 Task: Add to scrum project ToughWorks a team member softage.2@softage.net.
Action: Mouse moved to (258, 70)
Screenshot: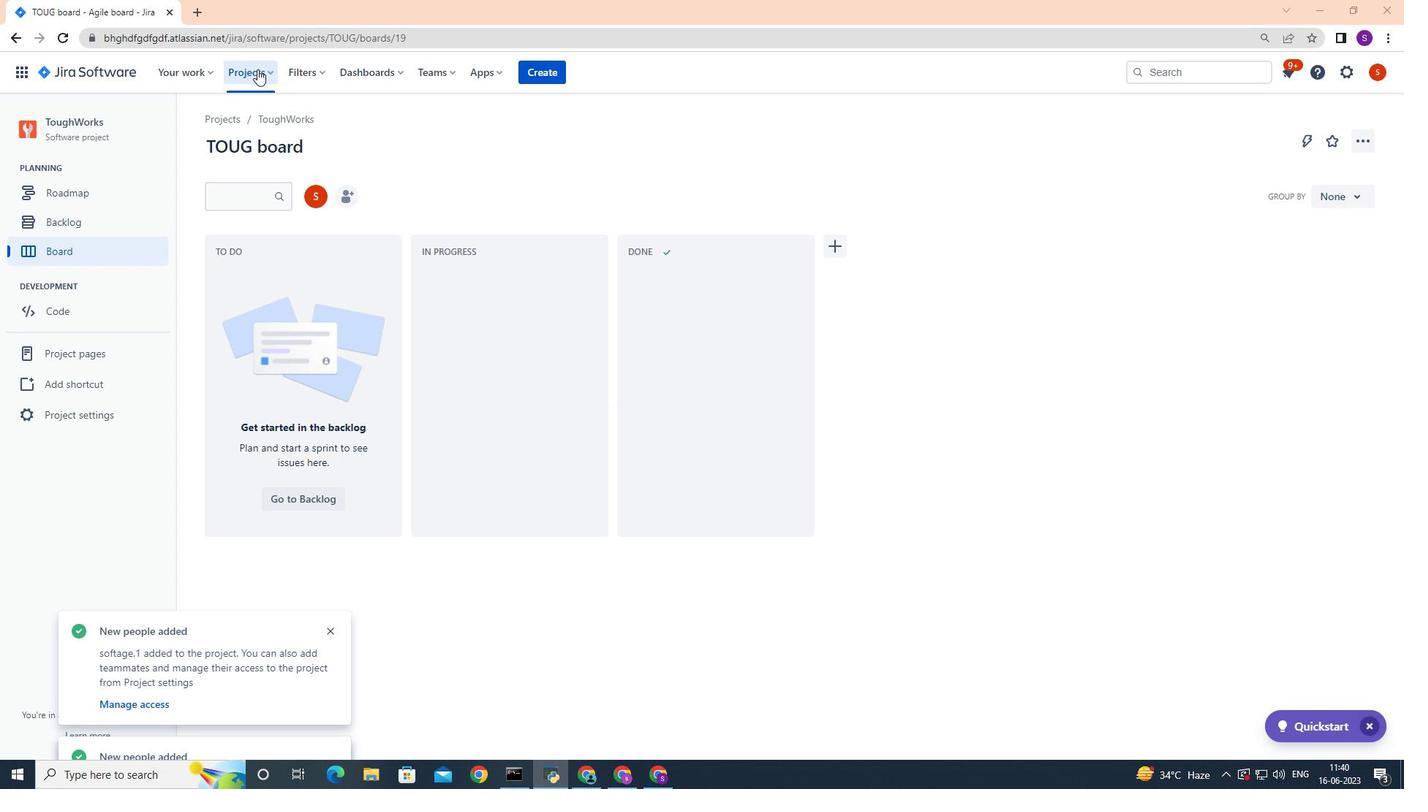 
Action: Mouse pressed left at (258, 70)
Screenshot: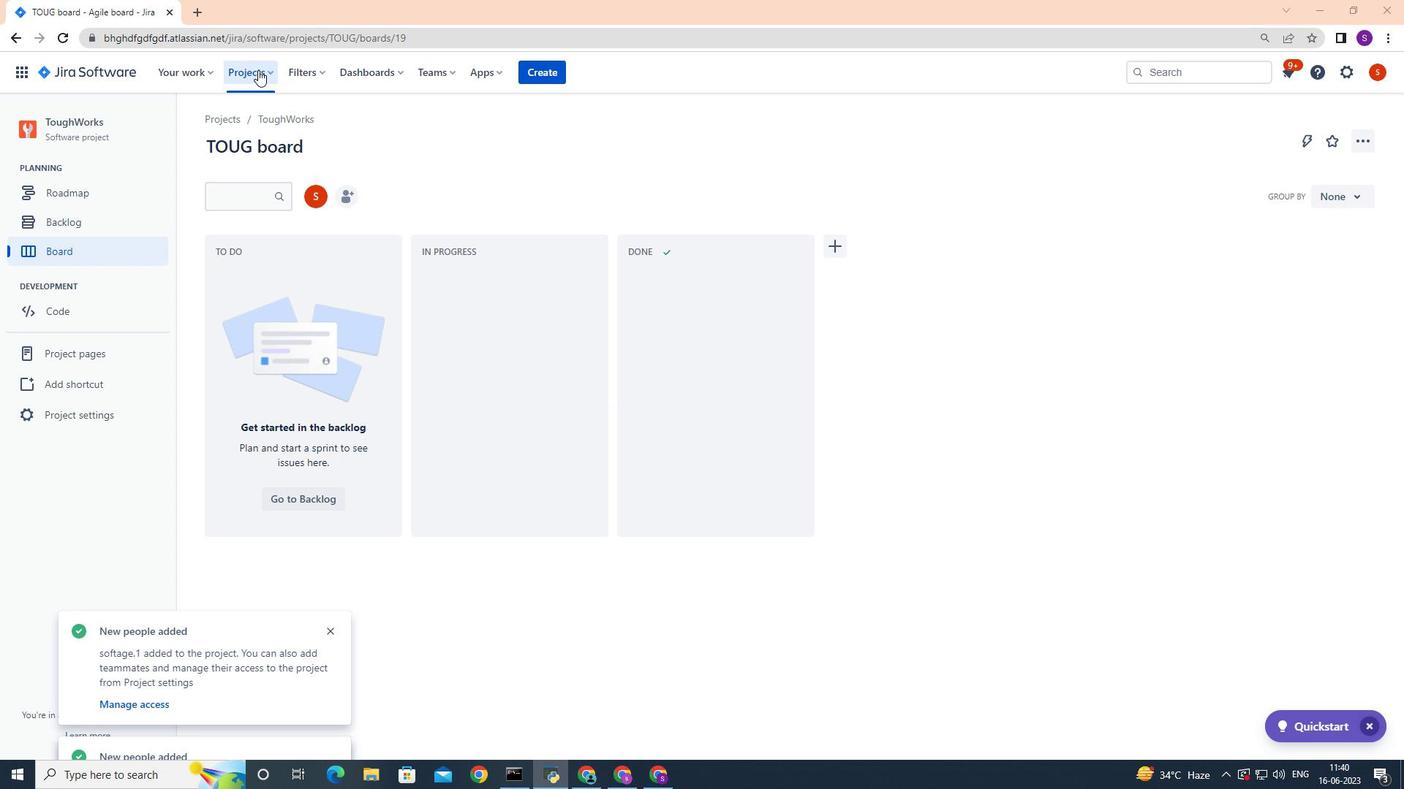 
Action: Mouse moved to (316, 140)
Screenshot: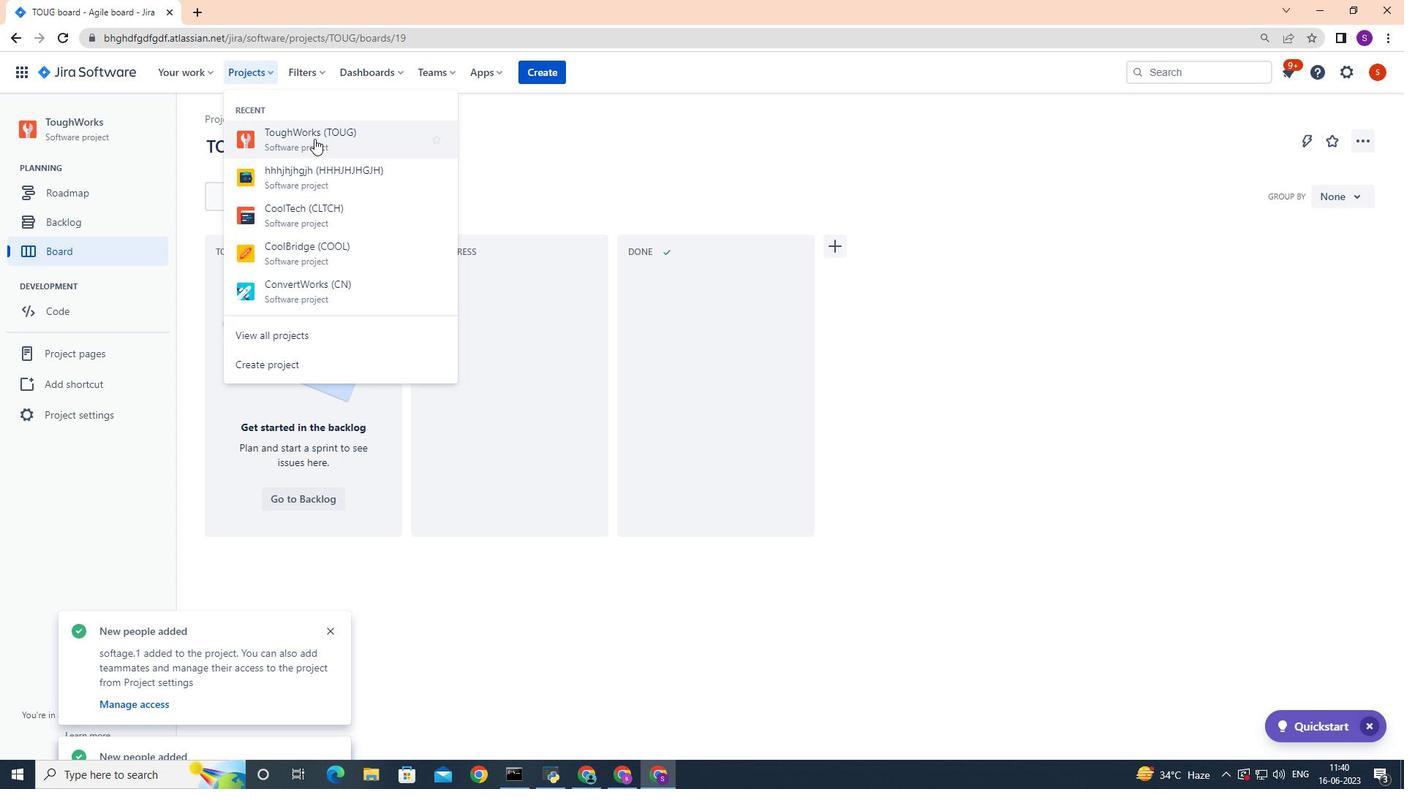 
Action: Mouse pressed left at (316, 140)
Screenshot: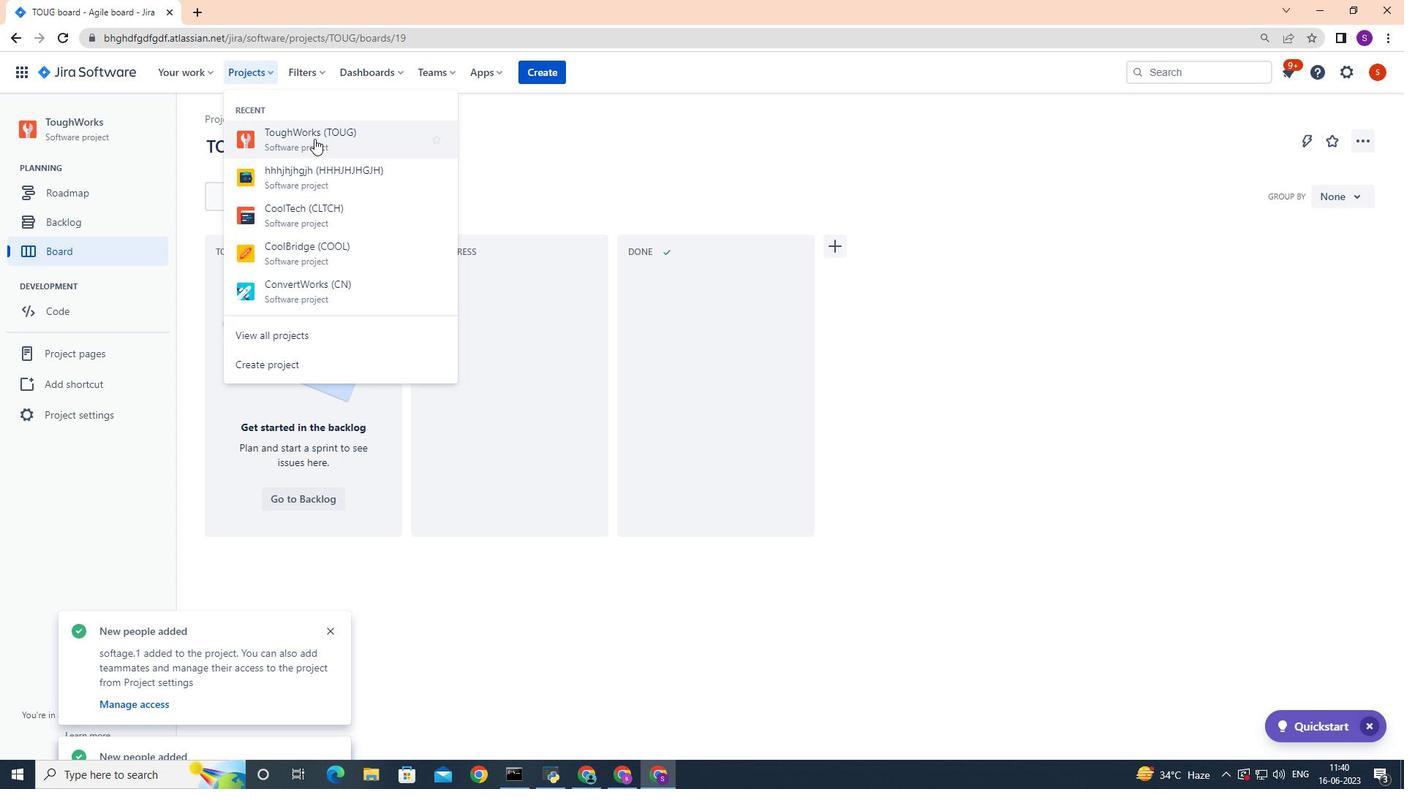 
Action: Mouse moved to (348, 199)
Screenshot: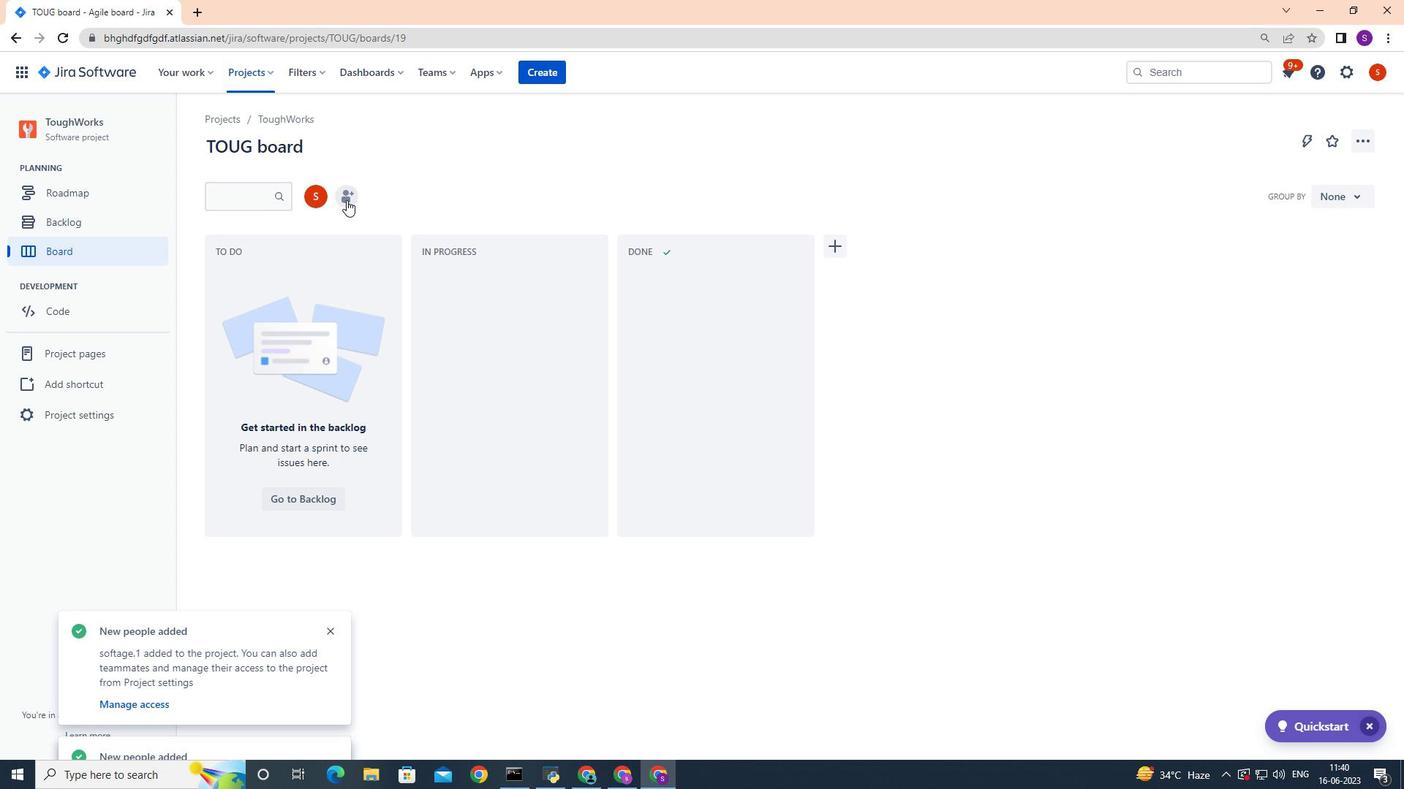 
Action: Mouse pressed left at (348, 199)
Screenshot: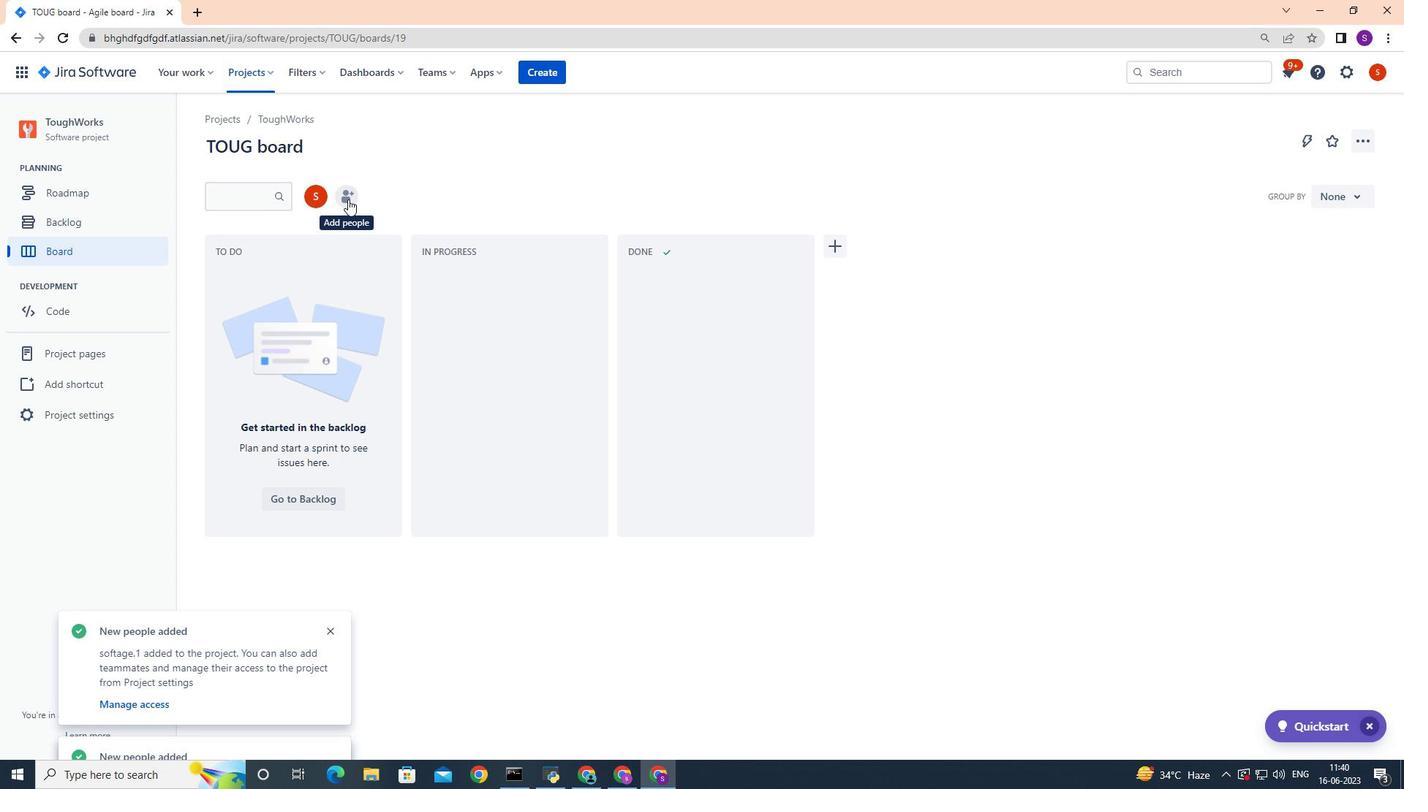 
Action: Mouse moved to (612, 184)
Screenshot: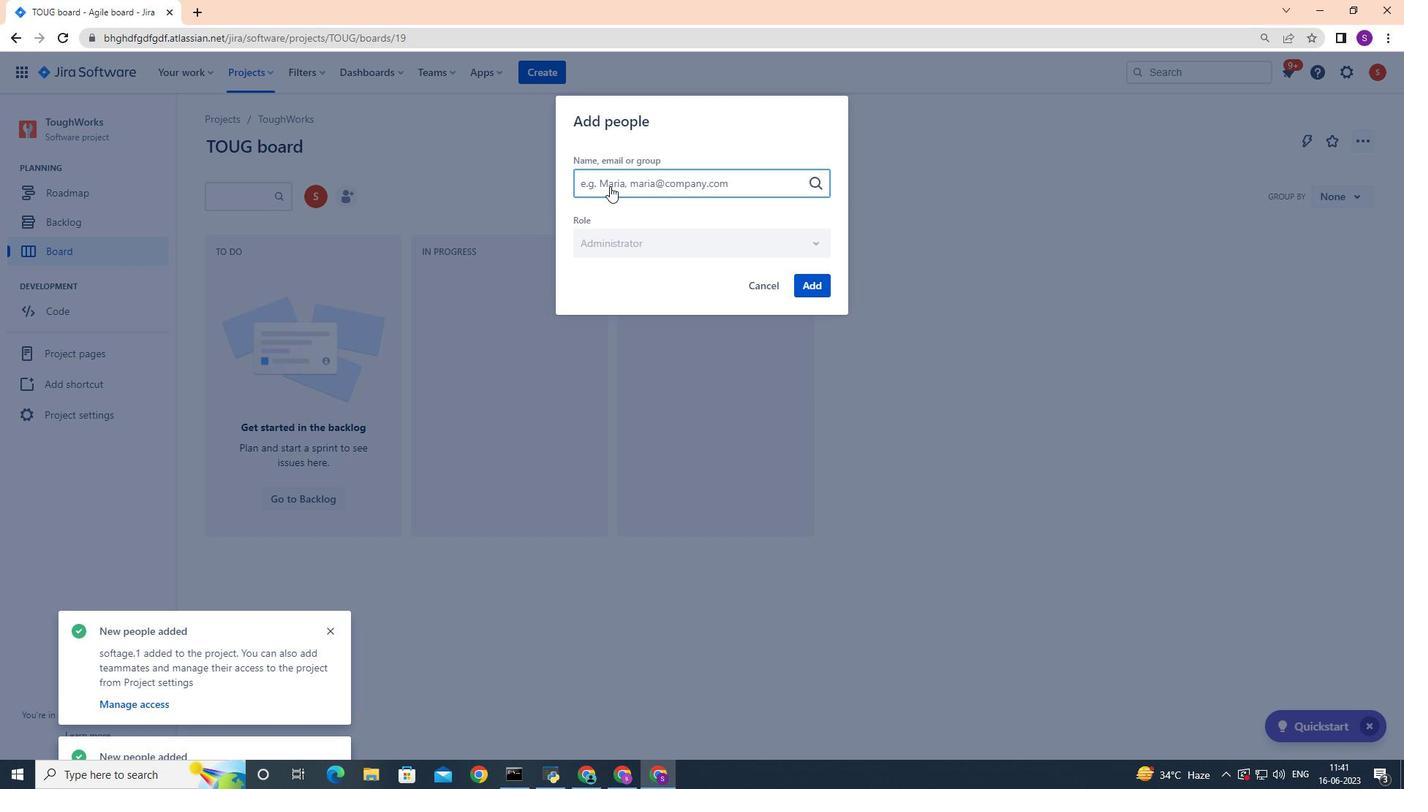 
Action: Key pressed softage.2
Screenshot: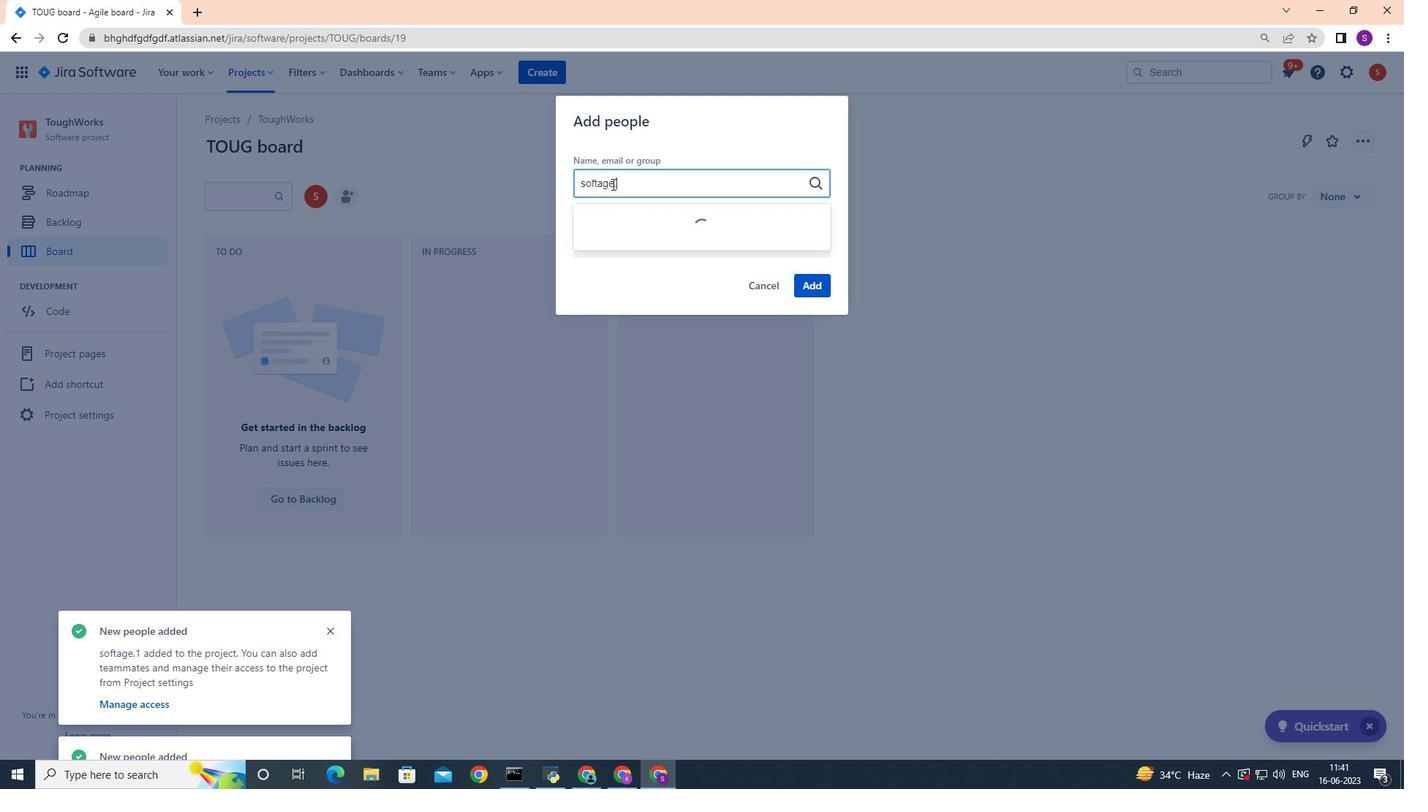 
Action: Mouse moved to (657, 220)
Screenshot: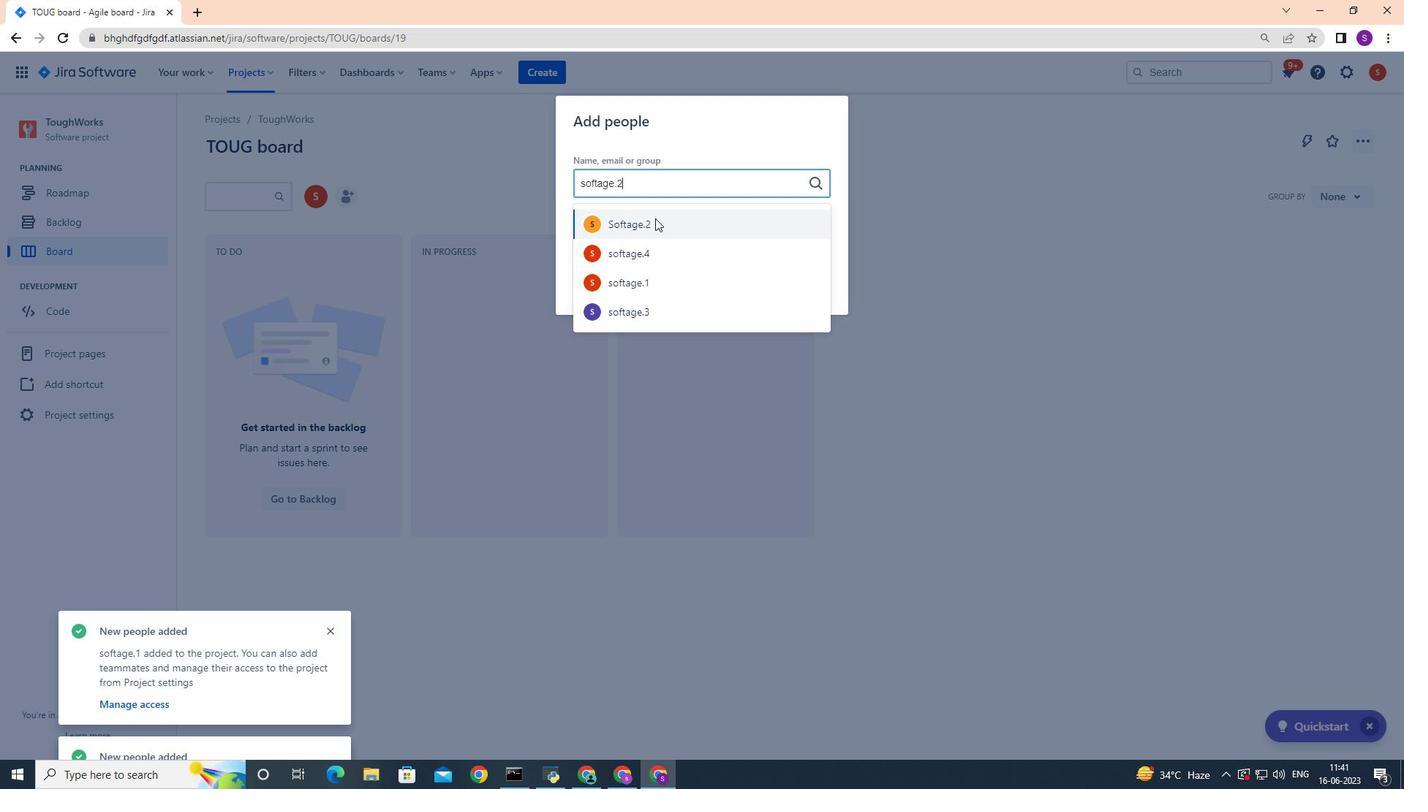 
Action: Mouse pressed left at (657, 220)
Screenshot: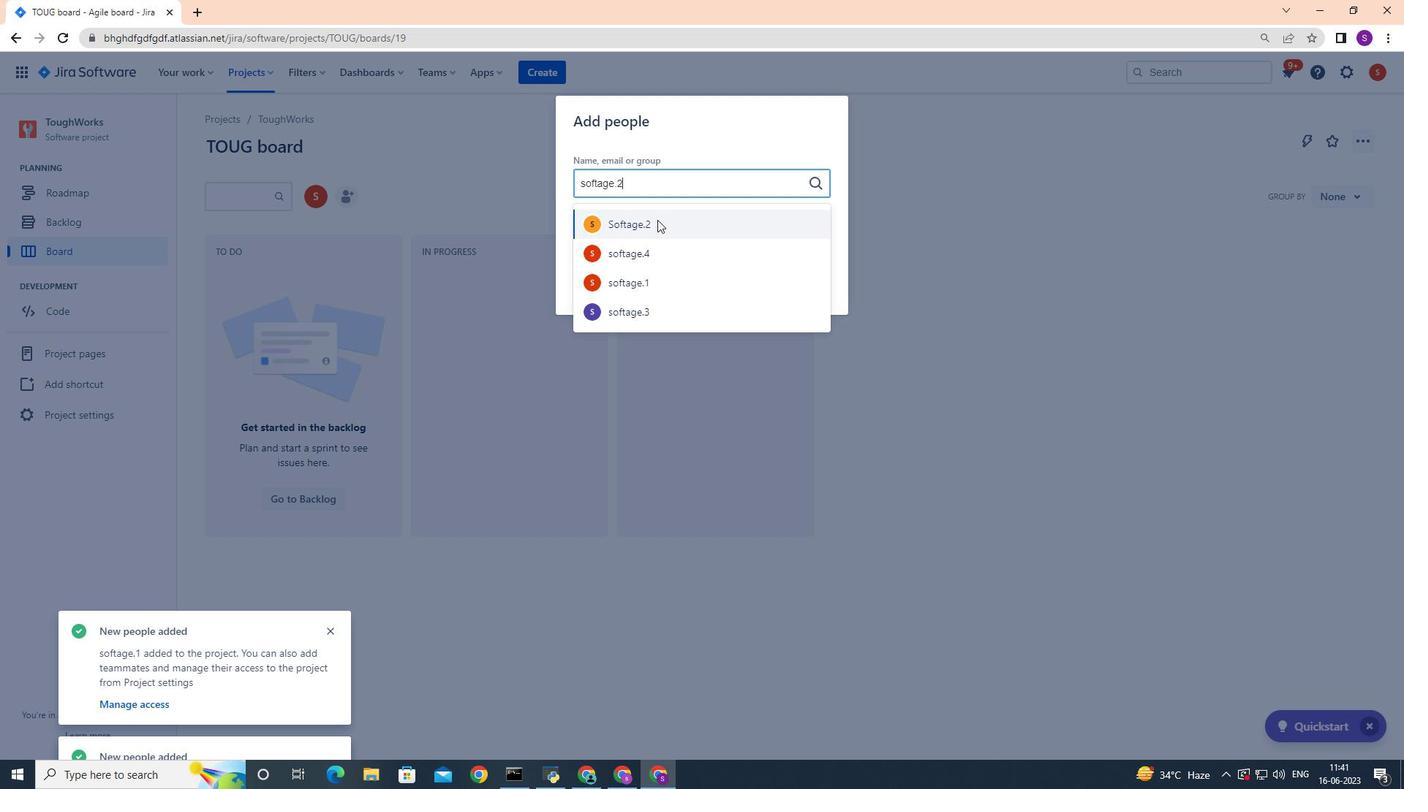 
Action: Mouse moved to (819, 280)
Screenshot: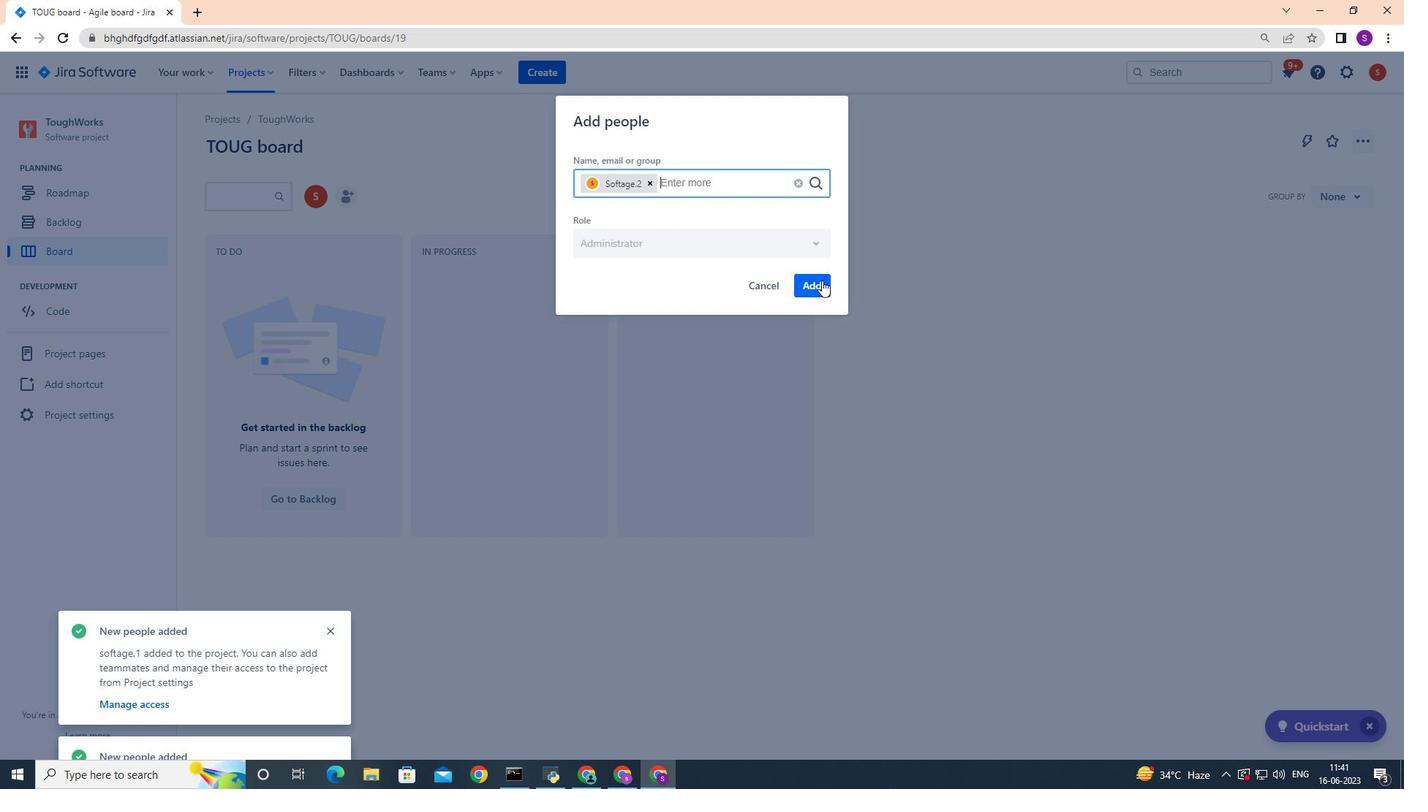 
Action: Mouse pressed left at (819, 280)
Screenshot: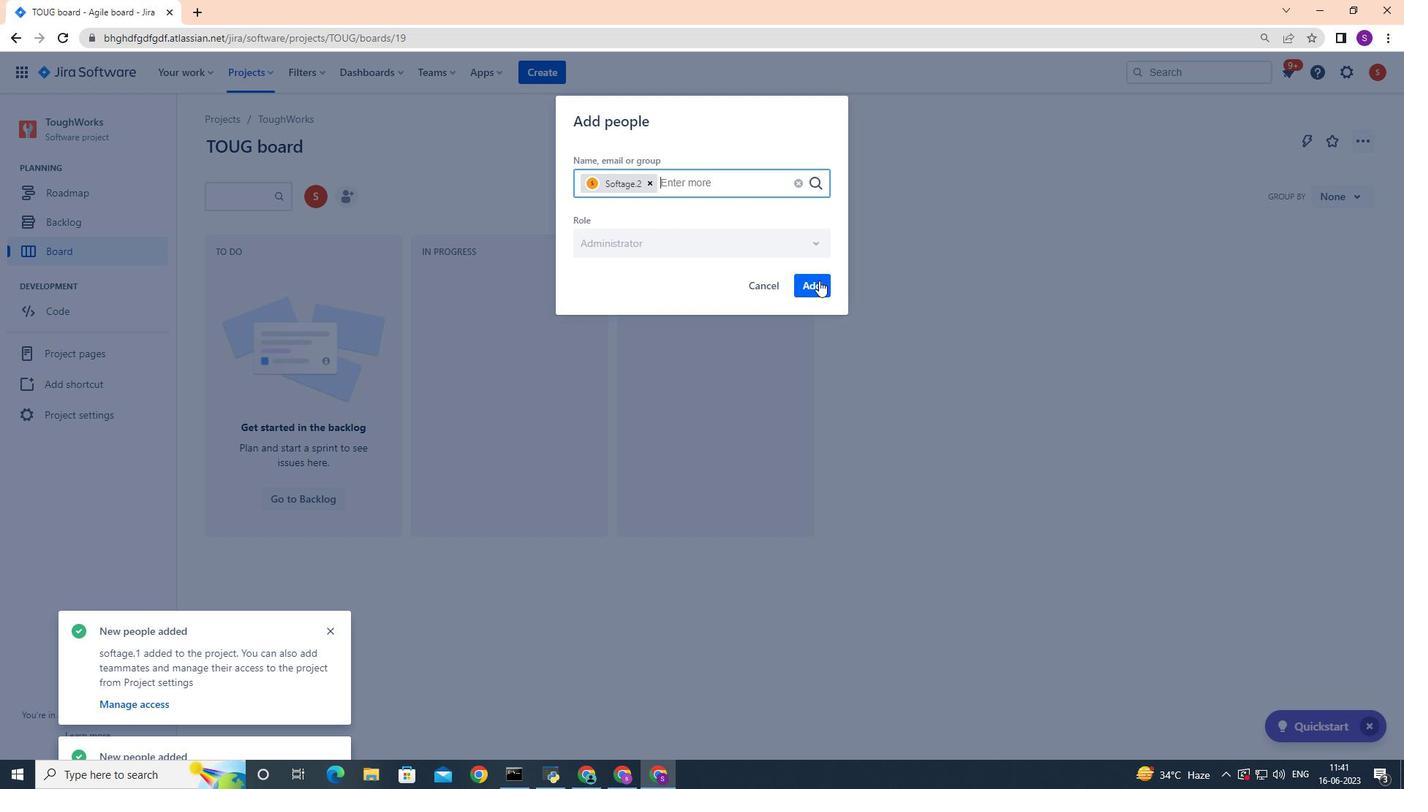 
Action: Mouse moved to (765, 288)
Screenshot: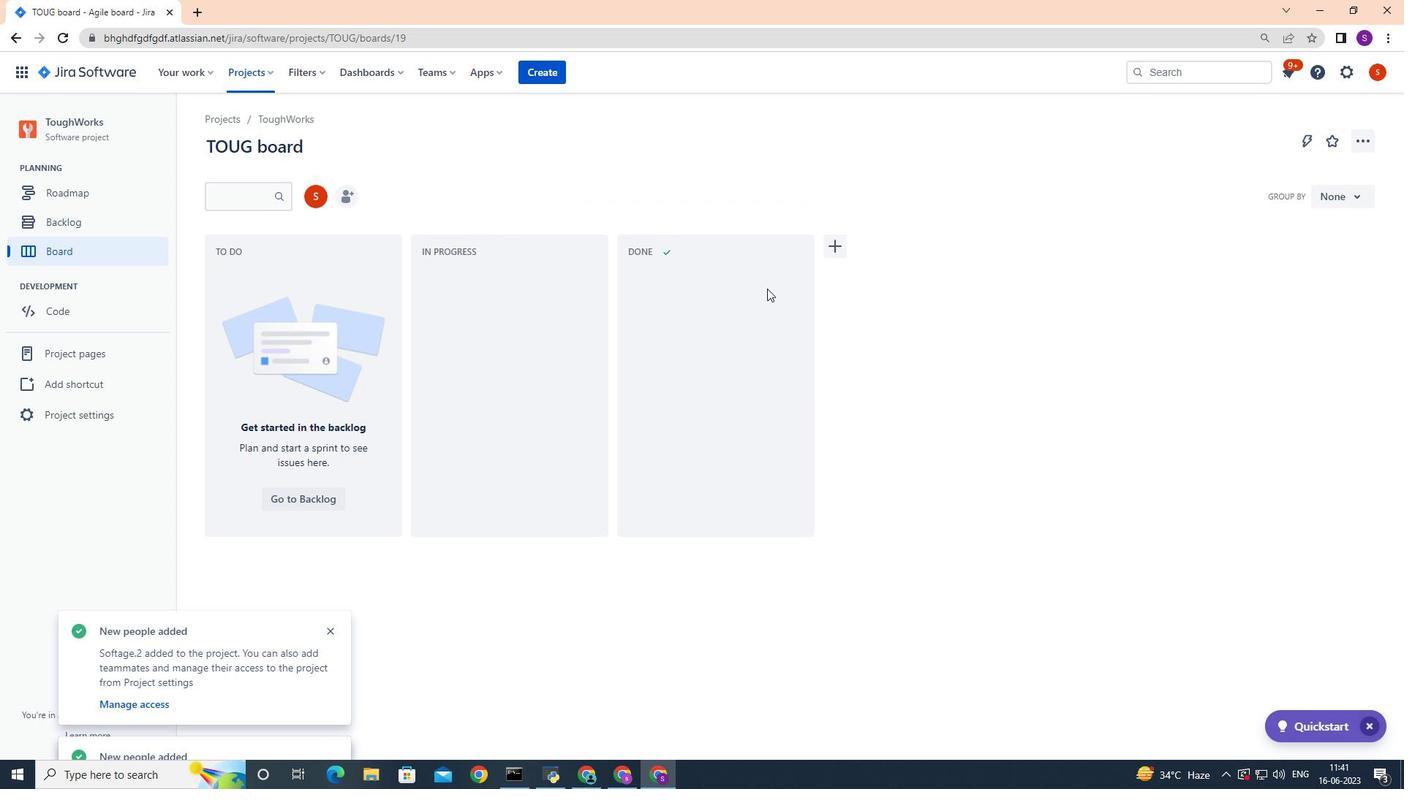
